 Task: Add Attachment from Trello to Card Card0000000402 in Board Board0000000101 in Workspace WS0000000034 in Trello. Add Cover Blue to Card Card0000000402 in Board Board0000000101 in Workspace WS0000000034 in Trello. Add "Copy Card To …" Button titled Button0000000402 to "bottom" of the list "To Do" to Card Card0000000402 in Board Board0000000101 in Workspace WS0000000034 in Trello. Add Description DS0000000402 to Card Card0000000402 in Board Board0000000101 in Workspace WS0000000034 in Trello. Add Comment CM0000000402 to Card Card0000000402 in Board Board0000000101 in Workspace WS0000000034 in Trello
Action: Mouse moved to (520, 555)
Screenshot: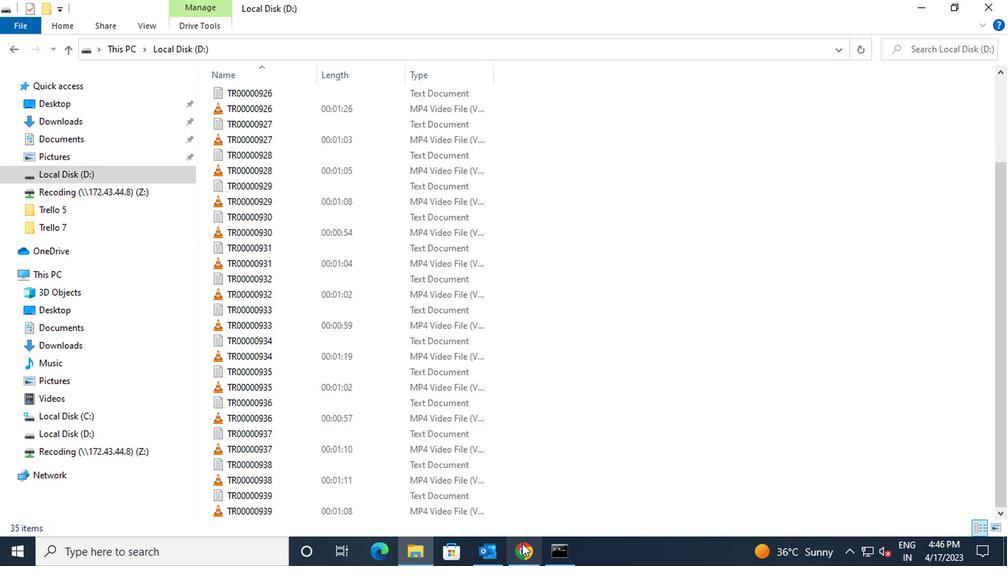 
Action: Mouse pressed left at (520, 555)
Screenshot: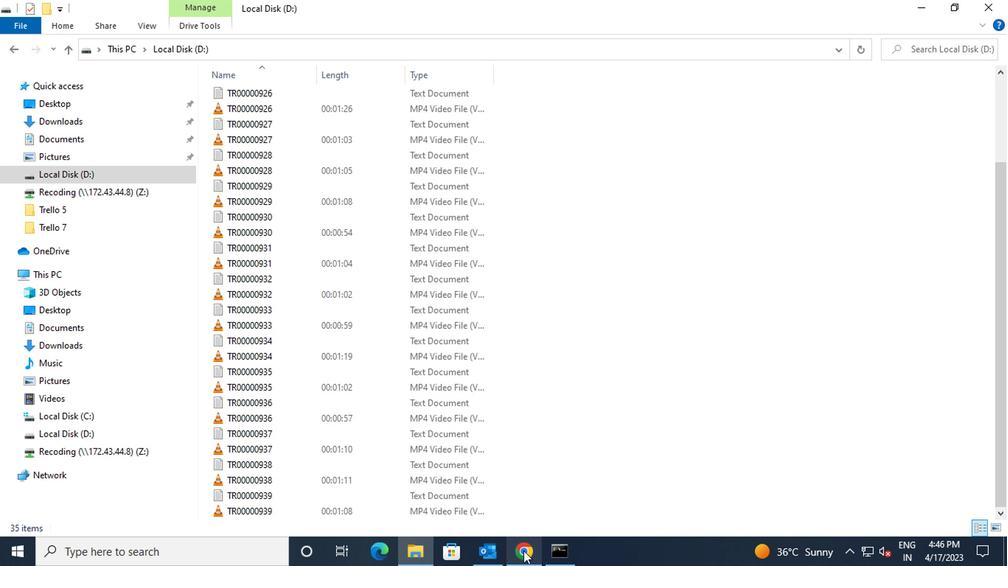 
Action: Mouse moved to (296, 241)
Screenshot: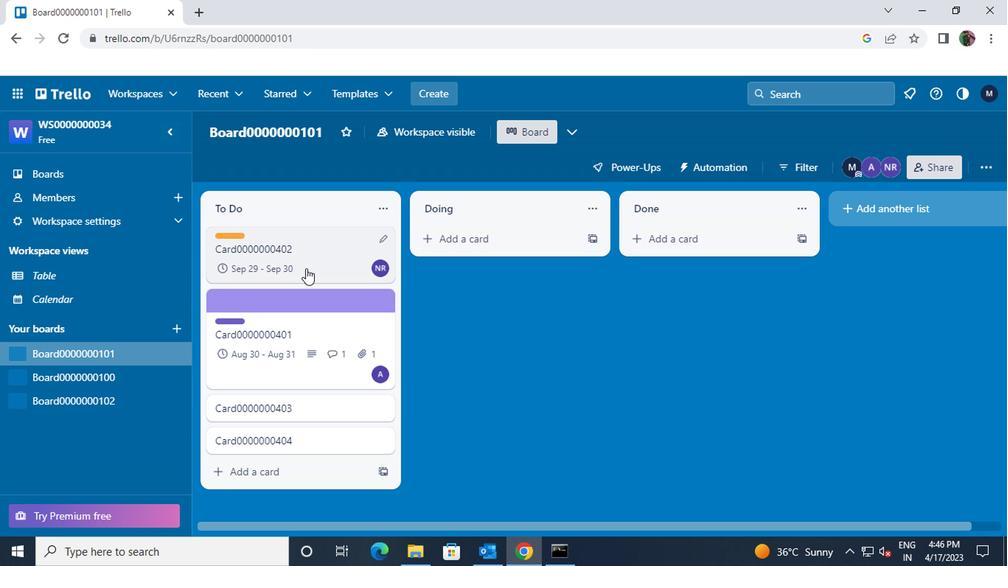 
Action: Mouse pressed left at (296, 241)
Screenshot: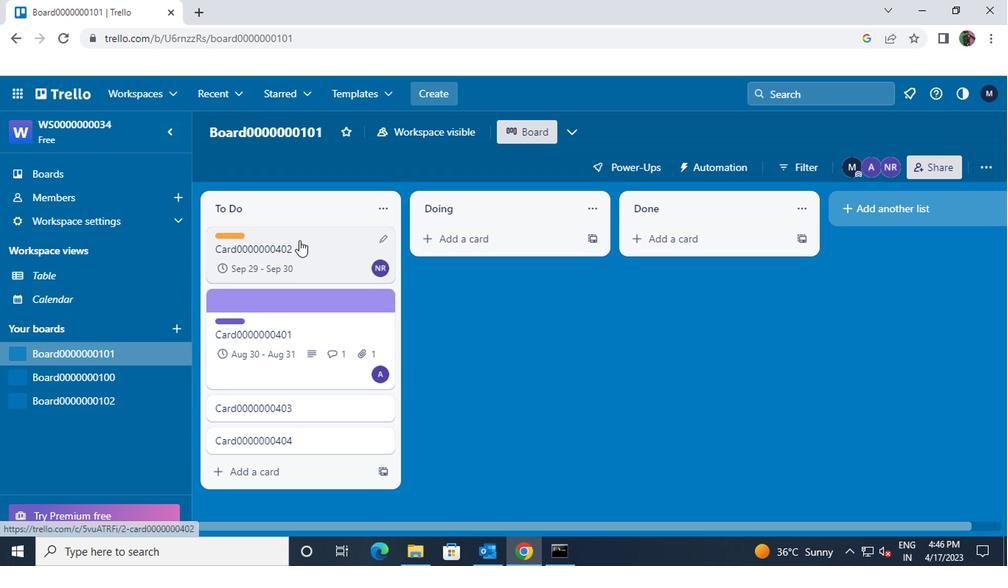
Action: Mouse moved to (679, 330)
Screenshot: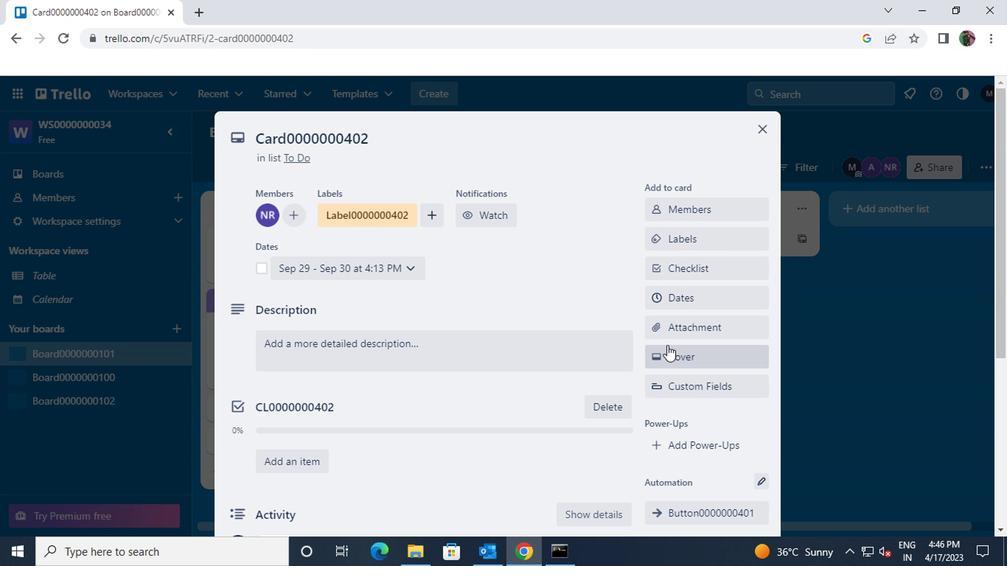 
Action: Mouse pressed left at (679, 330)
Screenshot: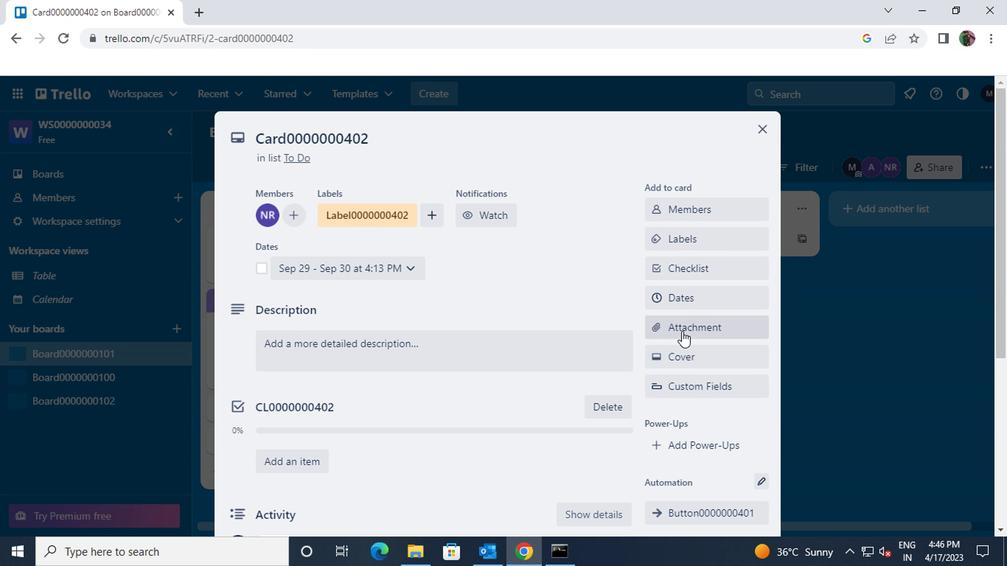 
Action: Mouse moved to (682, 181)
Screenshot: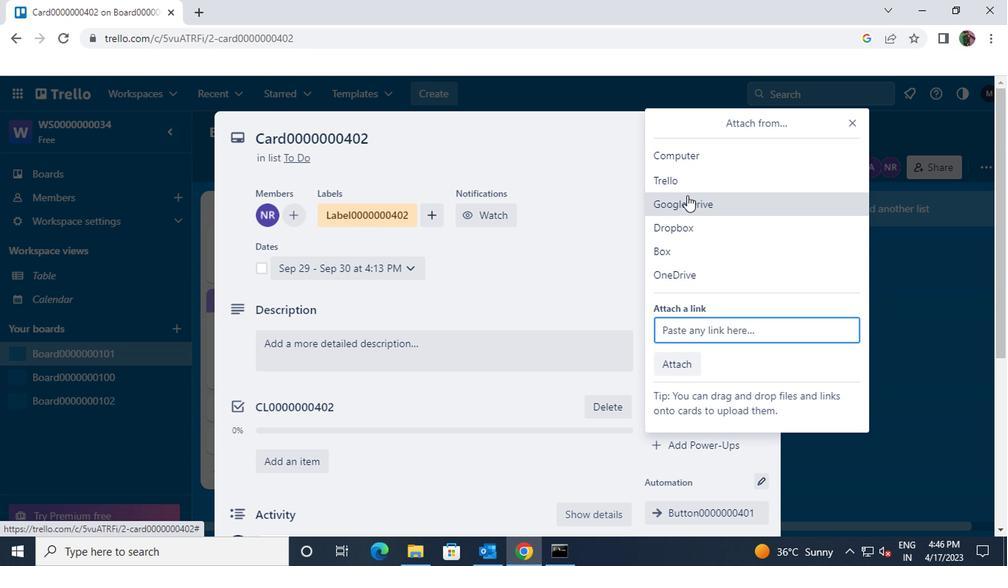 
Action: Mouse pressed left at (682, 181)
Screenshot: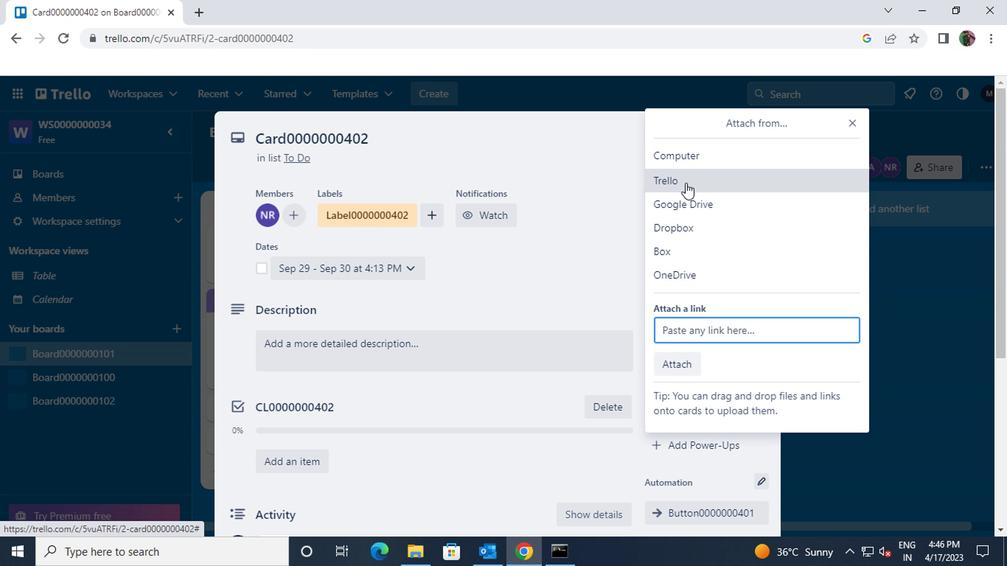 
Action: Mouse moved to (687, 237)
Screenshot: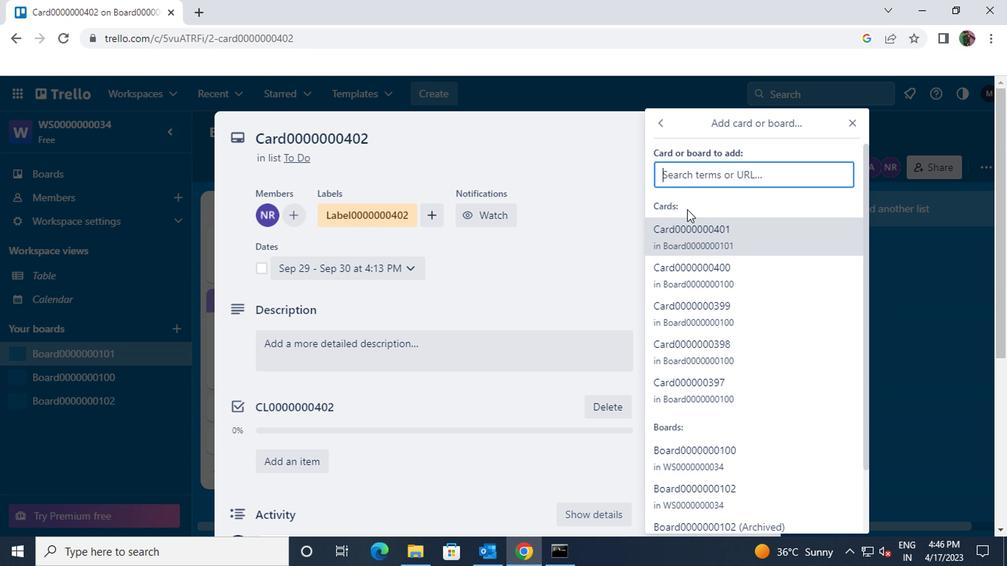 
Action: Mouse pressed left at (687, 237)
Screenshot: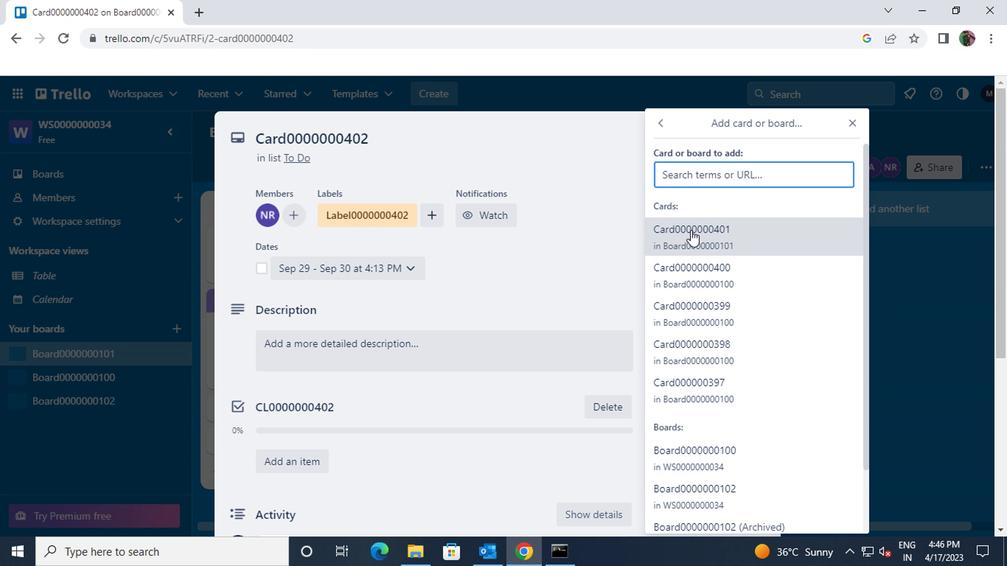 
Action: Mouse moved to (678, 354)
Screenshot: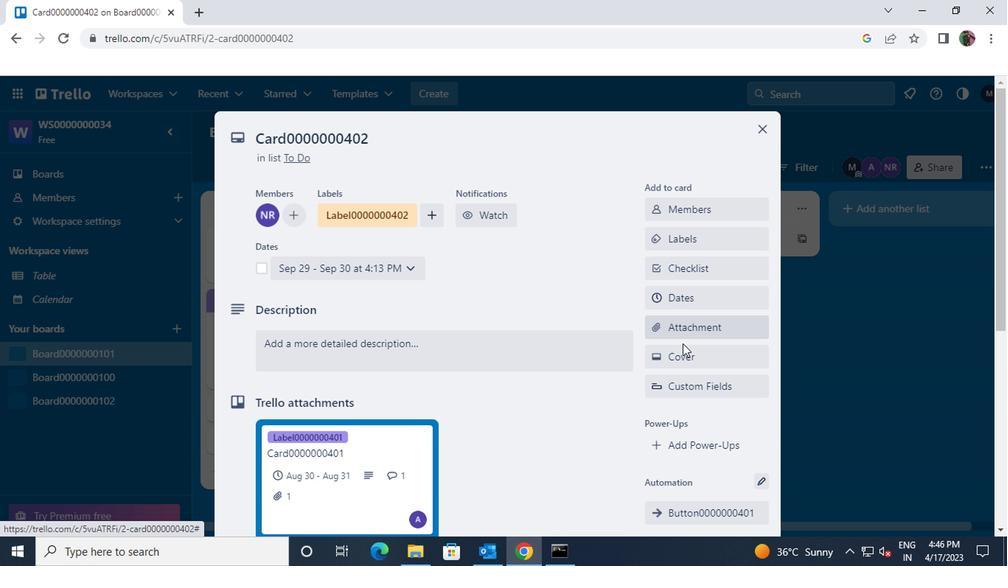 
Action: Mouse pressed left at (678, 354)
Screenshot: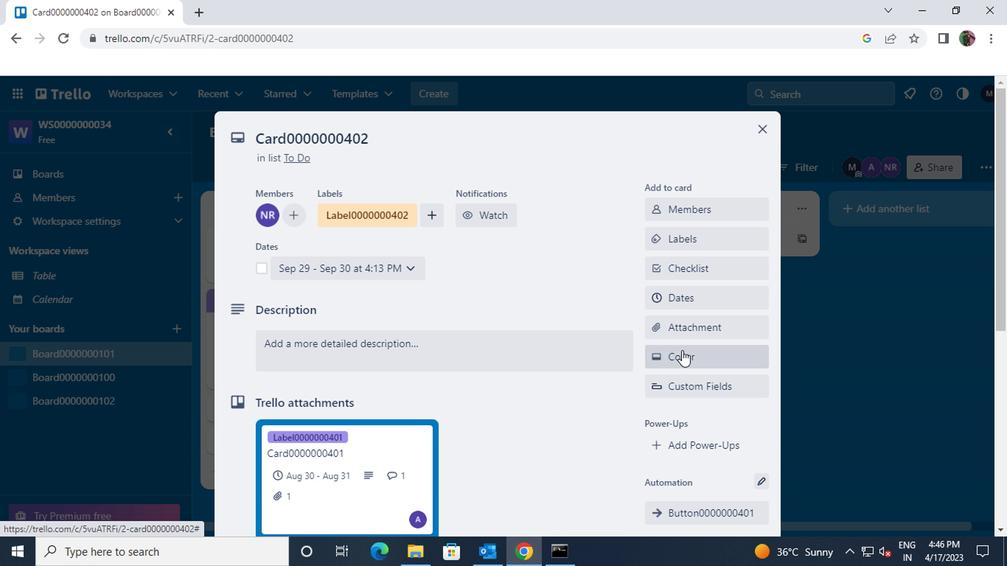 
Action: Mouse moved to (674, 287)
Screenshot: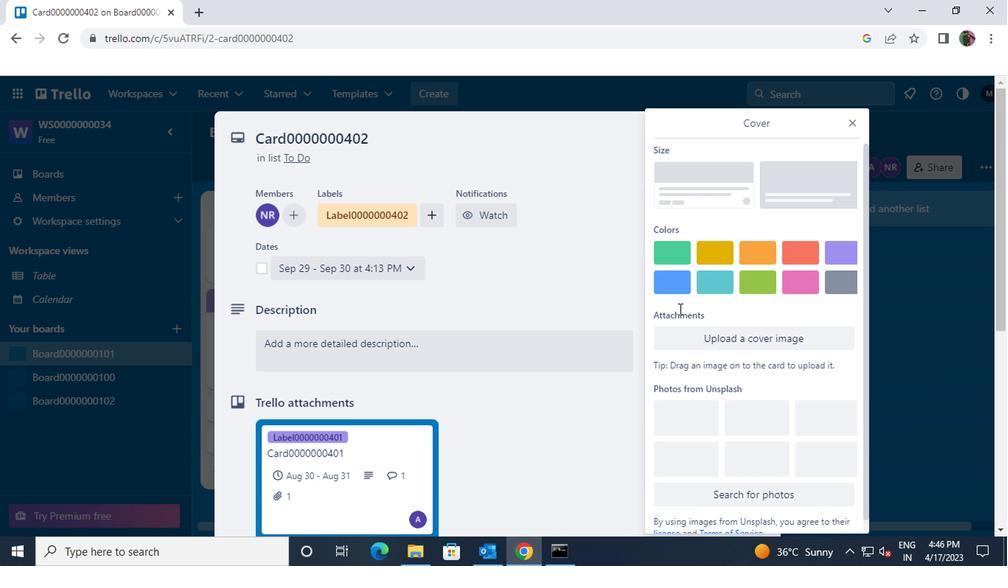 
Action: Mouse pressed left at (674, 287)
Screenshot: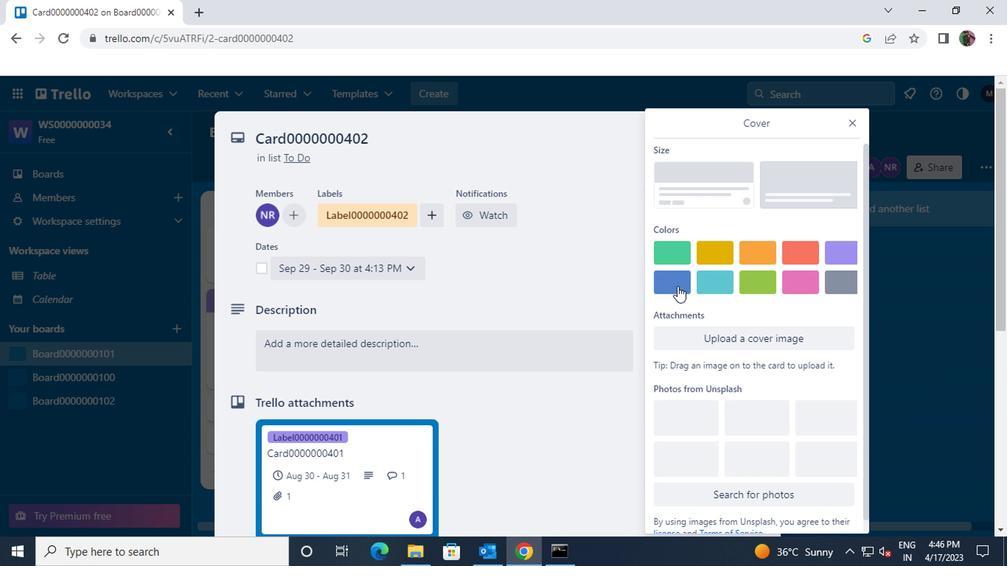 
Action: Mouse moved to (849, 126)
Screenshot: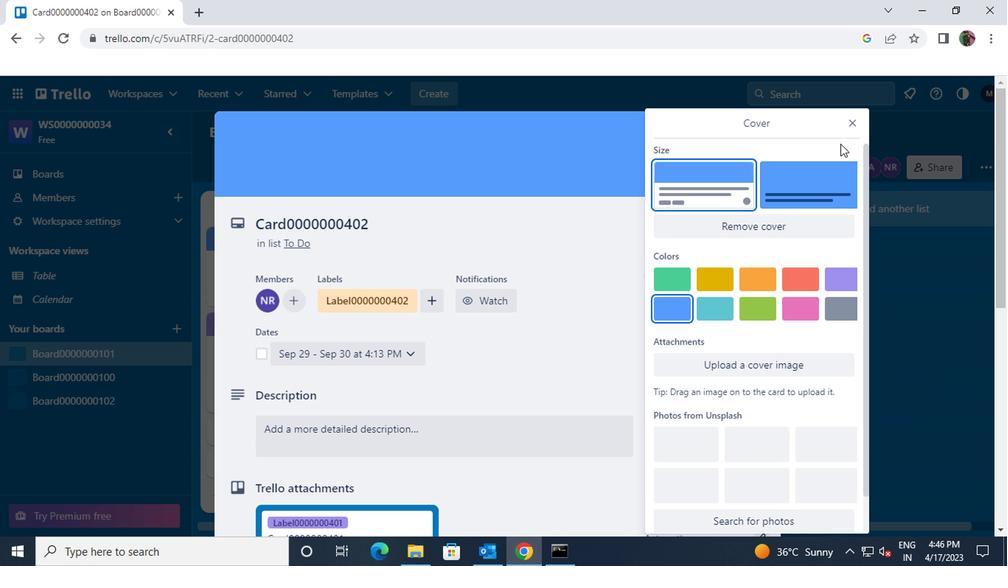 
Action: Mouse pressed left at (849, 126)
Screenshot: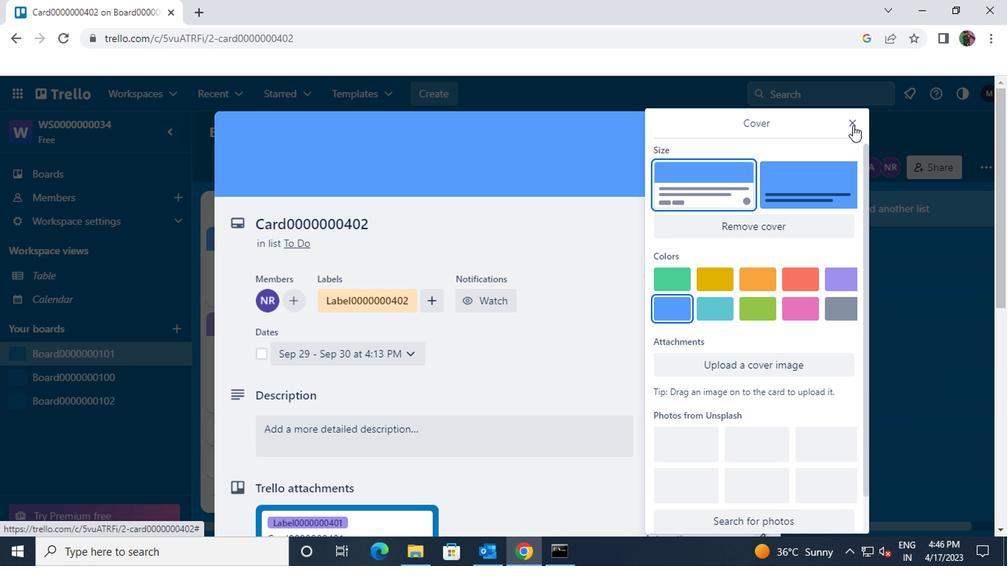 
Action: Mouse moved to (703, 324)
Screenshot: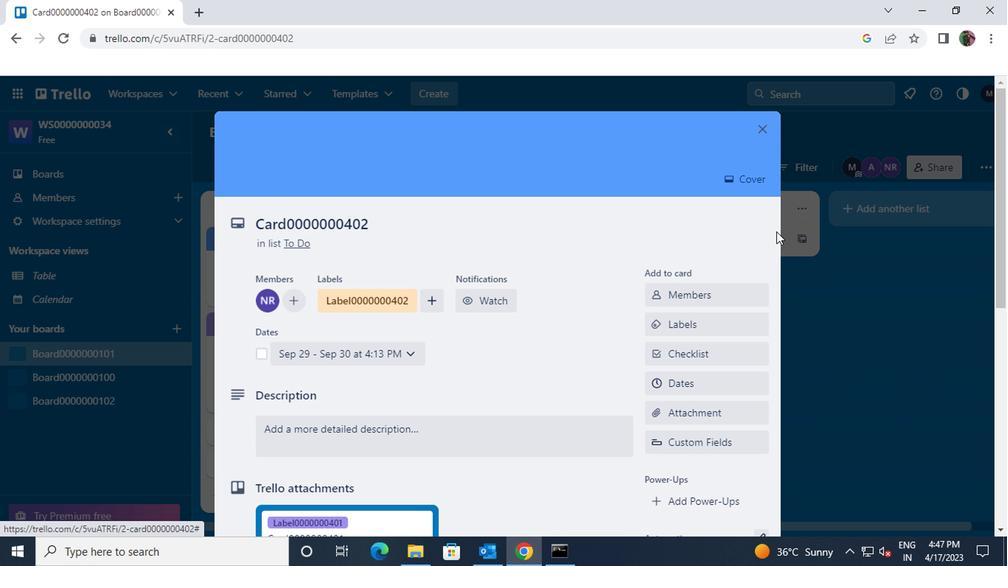 
Action: Mouse scrolled (703, 323) with delta (0, -1)
Screenshot: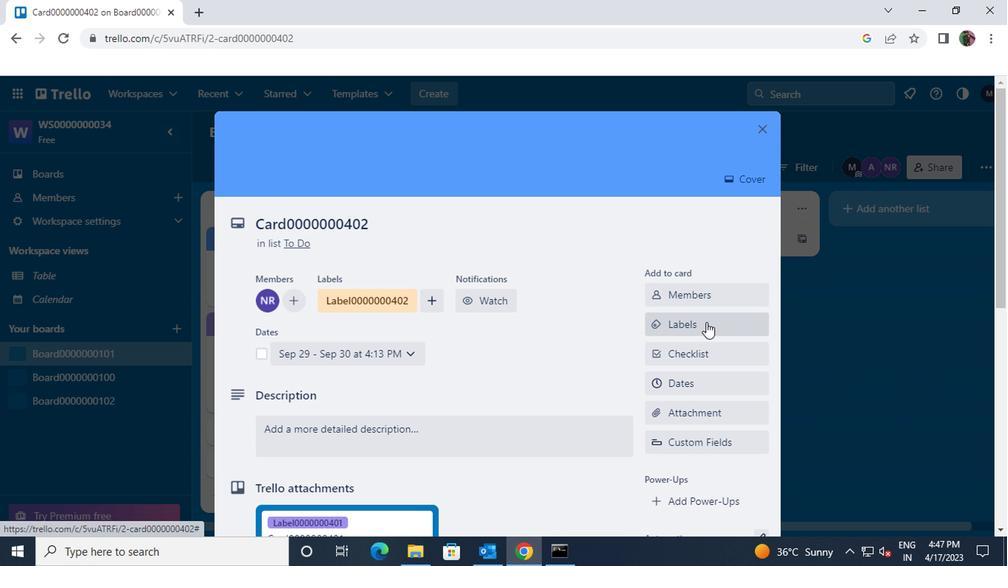 
Action: Mouse scrolled (703, 323) with delta (0, -1)
Screenshot: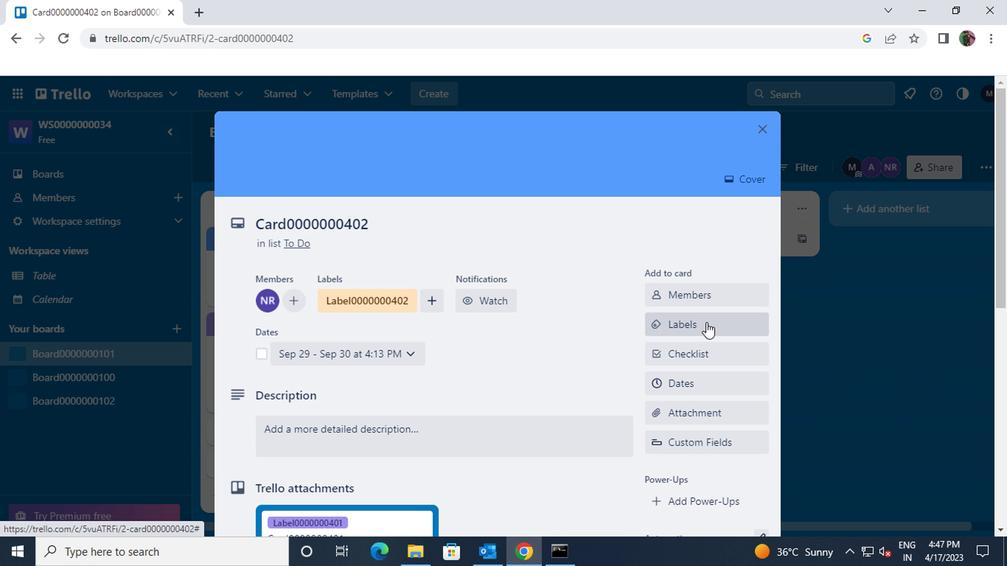 
Action: Mouse scrolled (703, 323) with delta (0, -1)
Screenshot: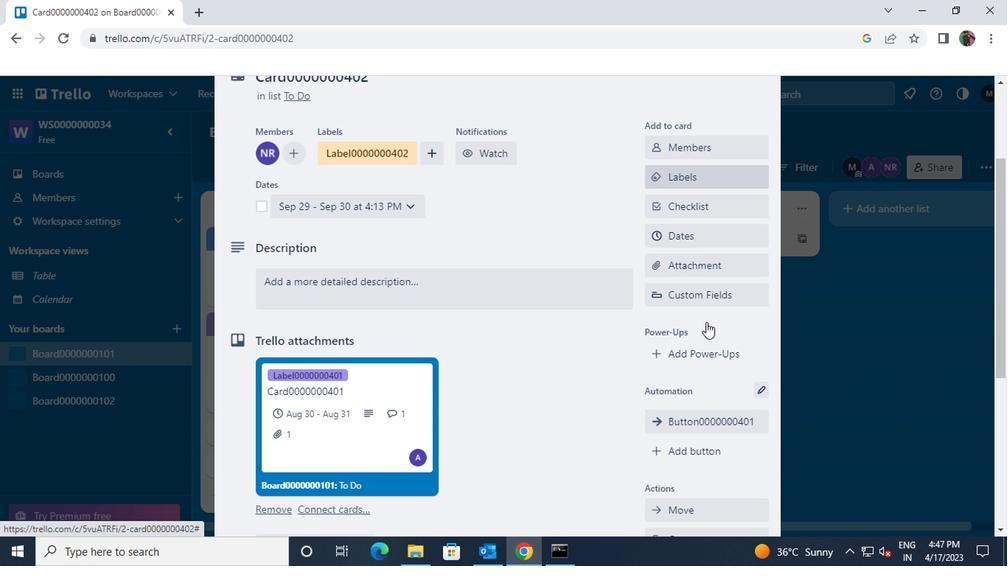 
Action: Mouse moved to (677, 375)
Screenshot: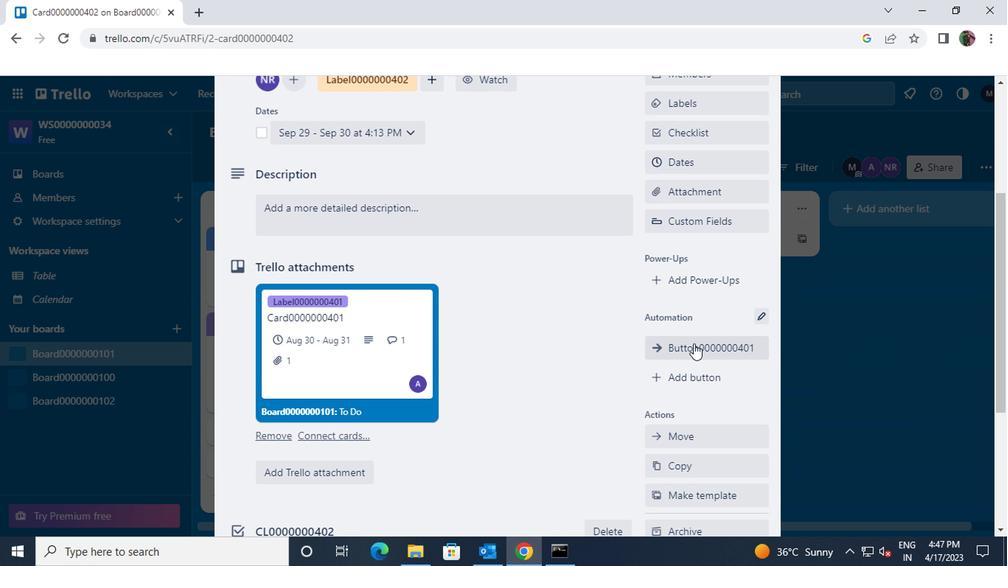 
Action: Mouse pressed left at (677, 375)
Screenshot: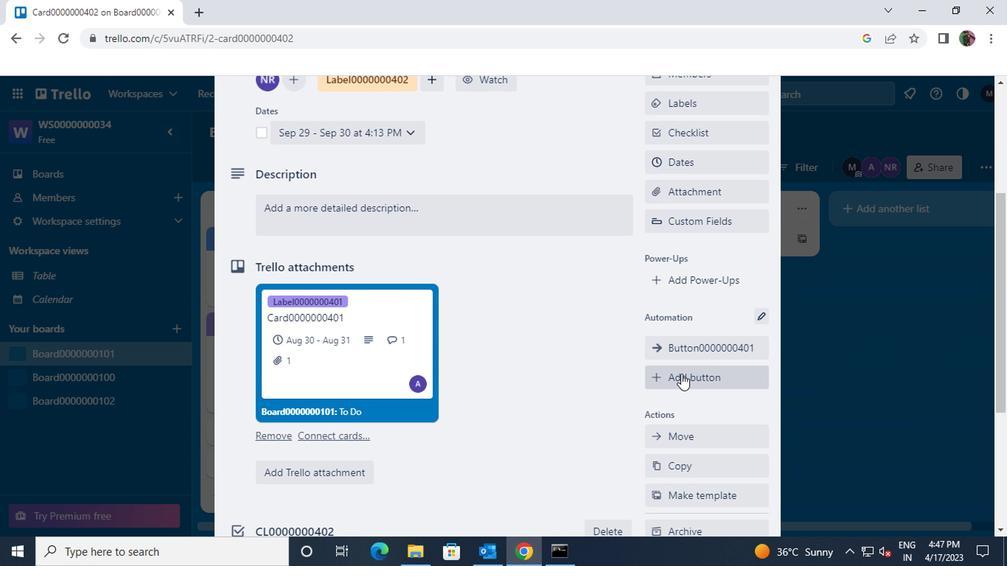 
Action: Mouse moved to (696, 188)
Screenshot: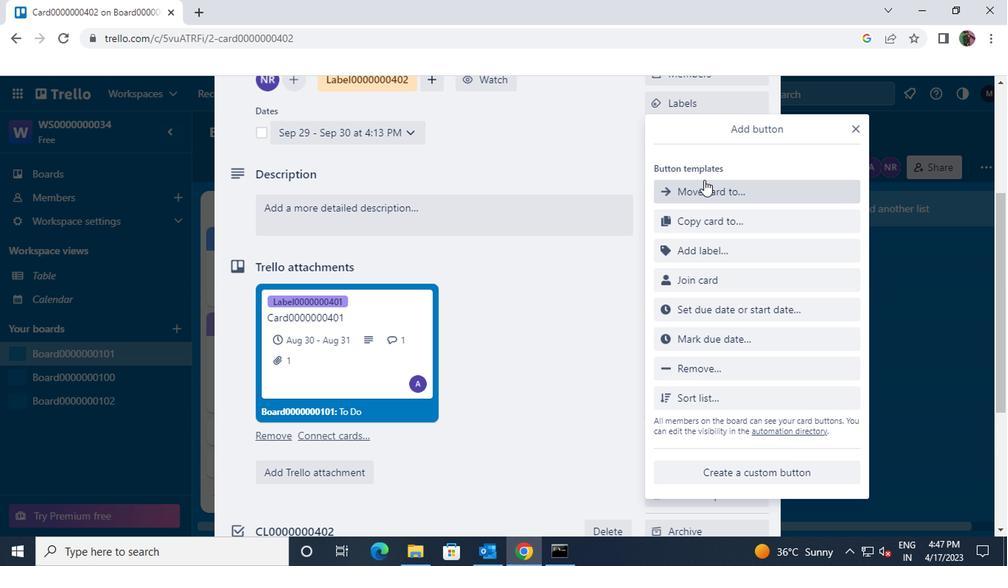 
Action: Mouse pressed left at (696, 188)
Screenshot: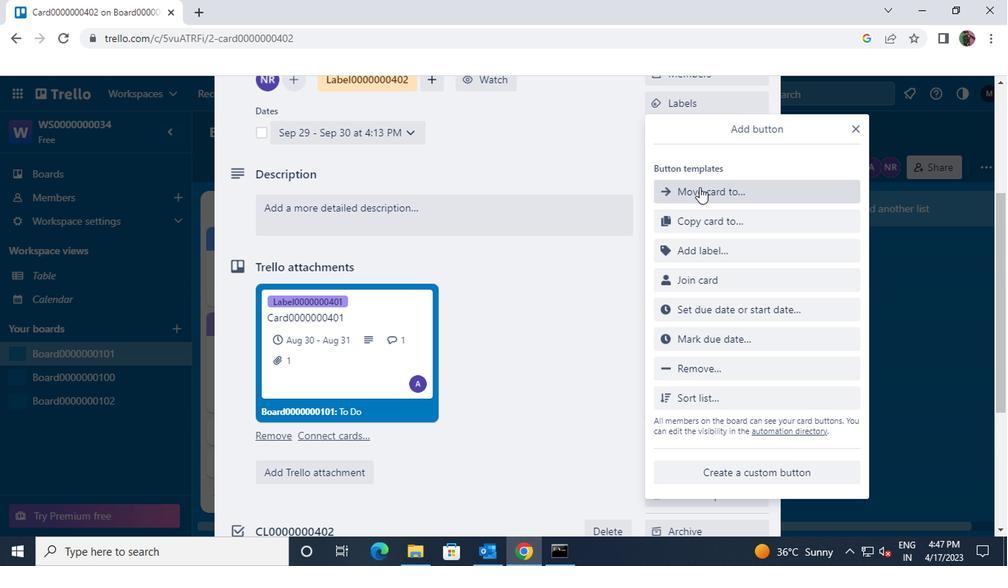 
Action: Mouse moved to (697, 188)
Screenshot: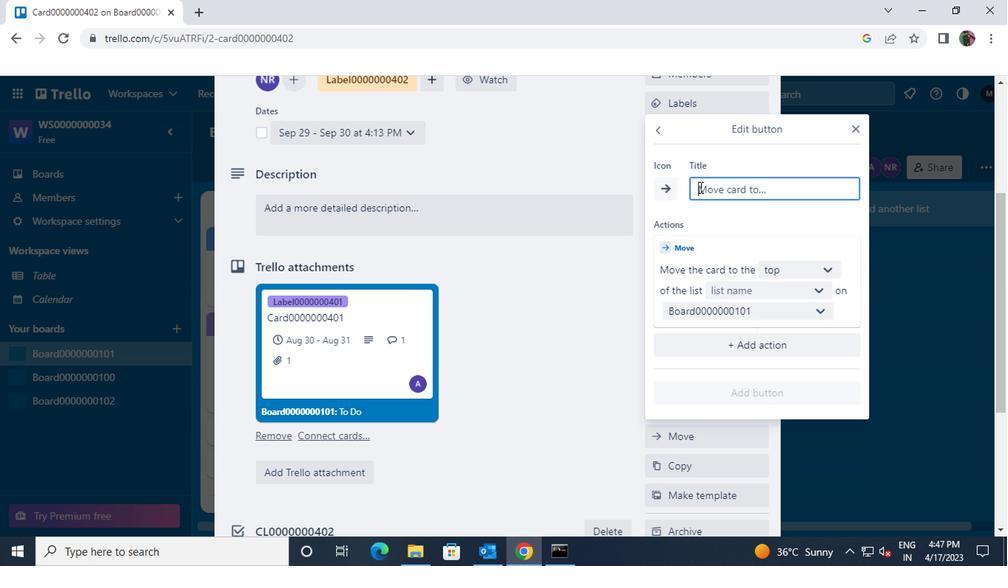 
Action: Mouse pressed left at (697, 188)
Screenshot: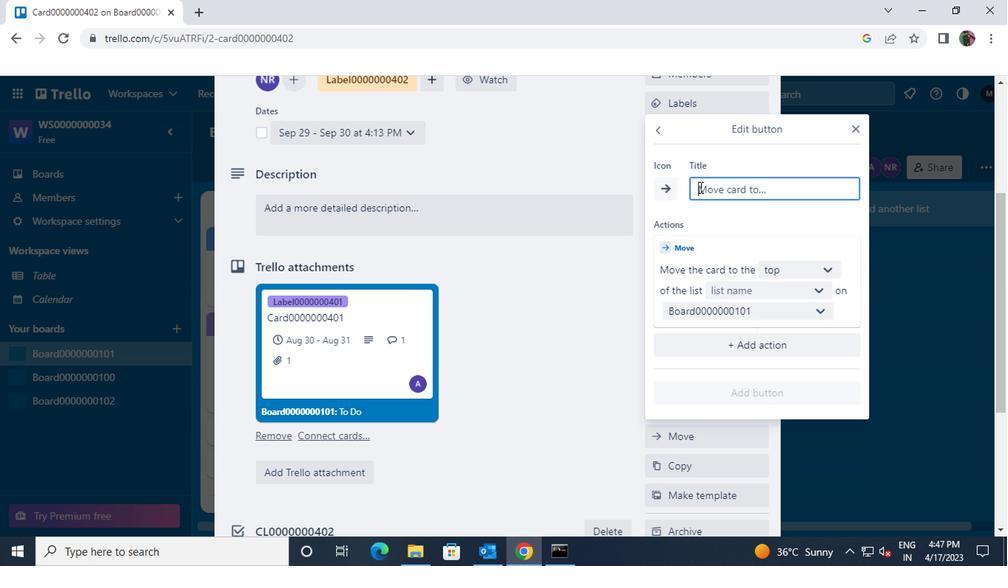 
Action: Key pressed <Key.shift>BUTTON
Screenshot: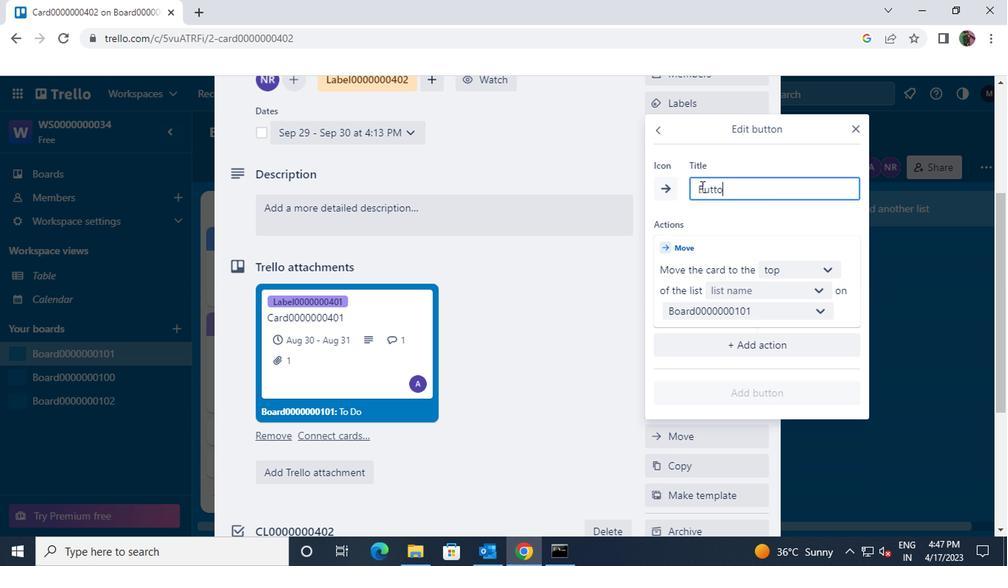 
Action: Mouse moved to (825, 271)
Screenshot: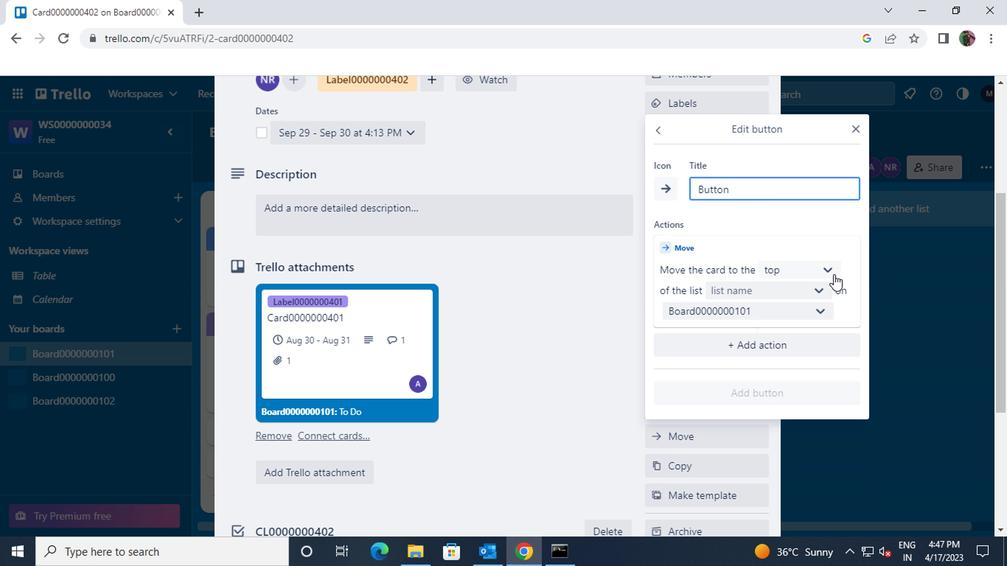 
Action: Mouse pressed left at (825, 271)
Screenshot: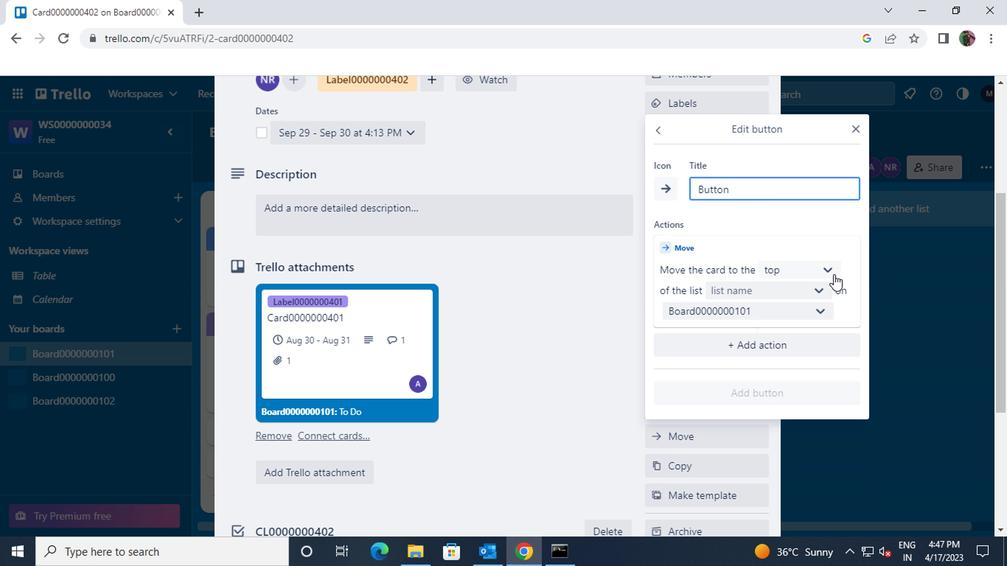 
Action: Mouse moved to (814, 299)
Screenshot: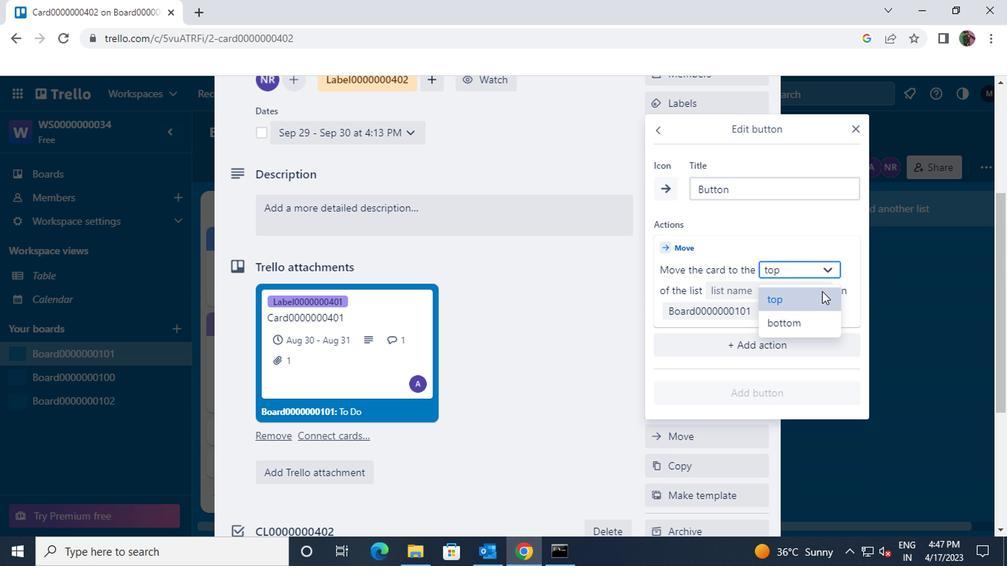 
Action: Mouse pressed left at (814, 299)
Screenshot: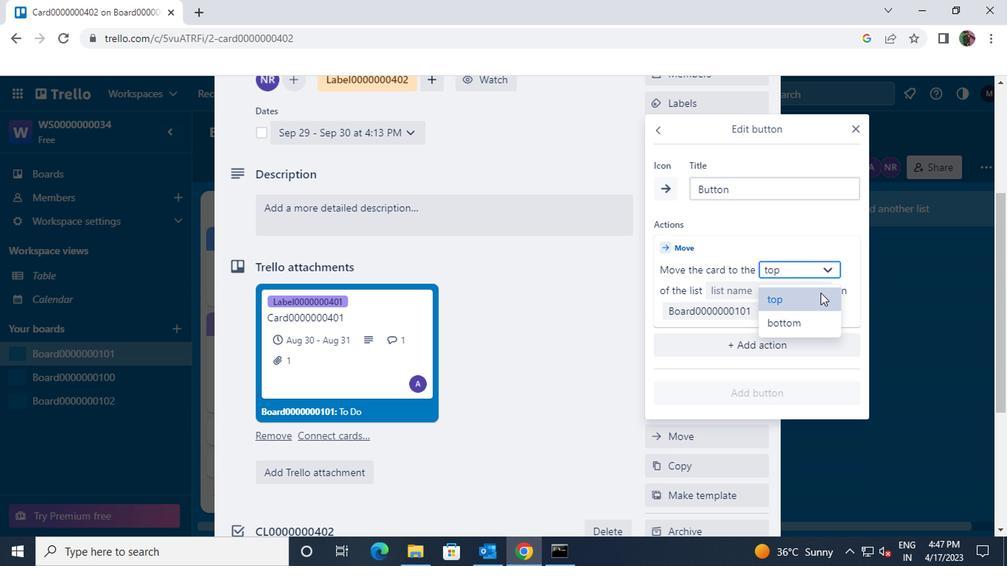 
Action: Mouse moved to (813, 290)
Screenshot: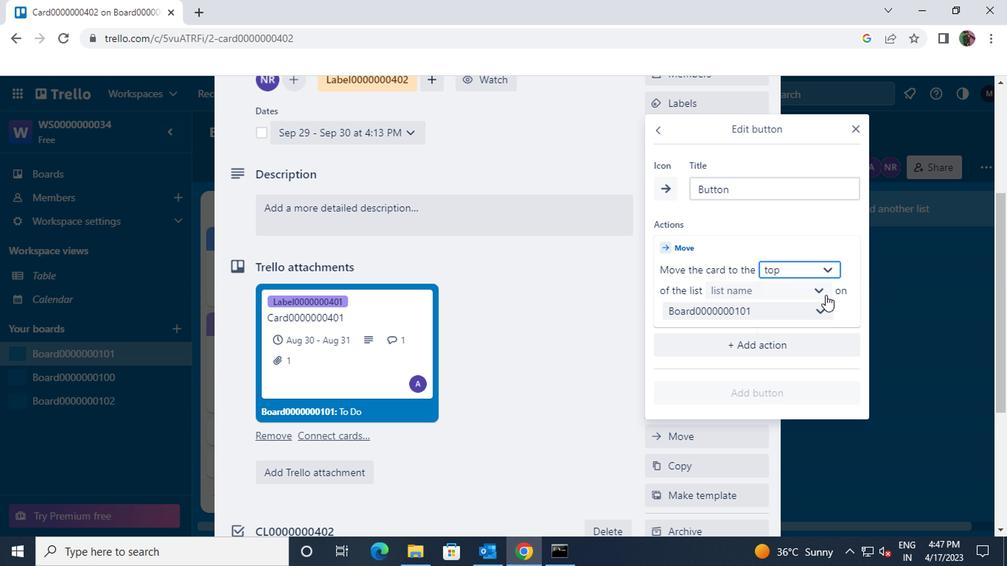 
Action: Mouse pressed left at (813, 290)
Screenshot: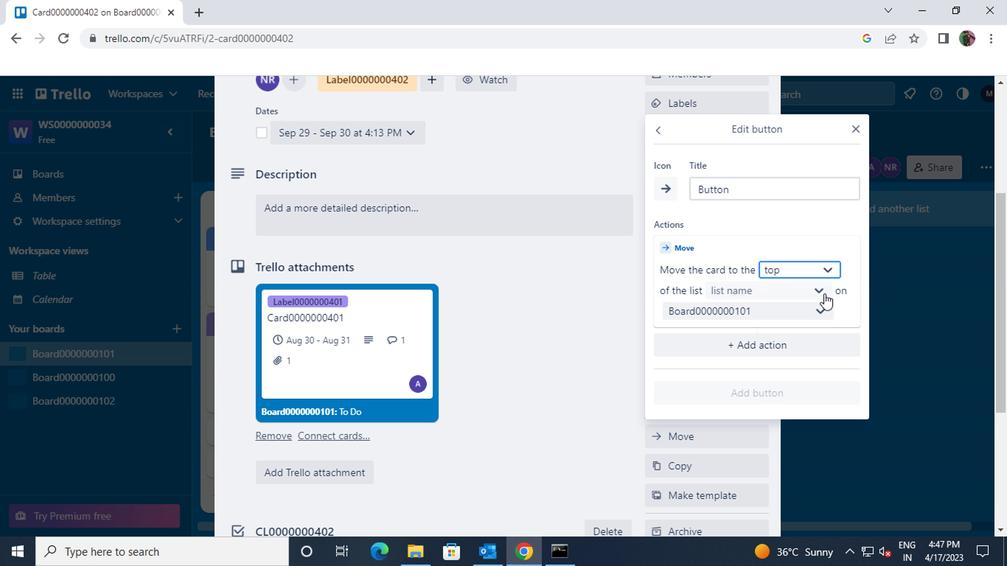 
Action: Mouse moved to (775, 321)
Screenshot: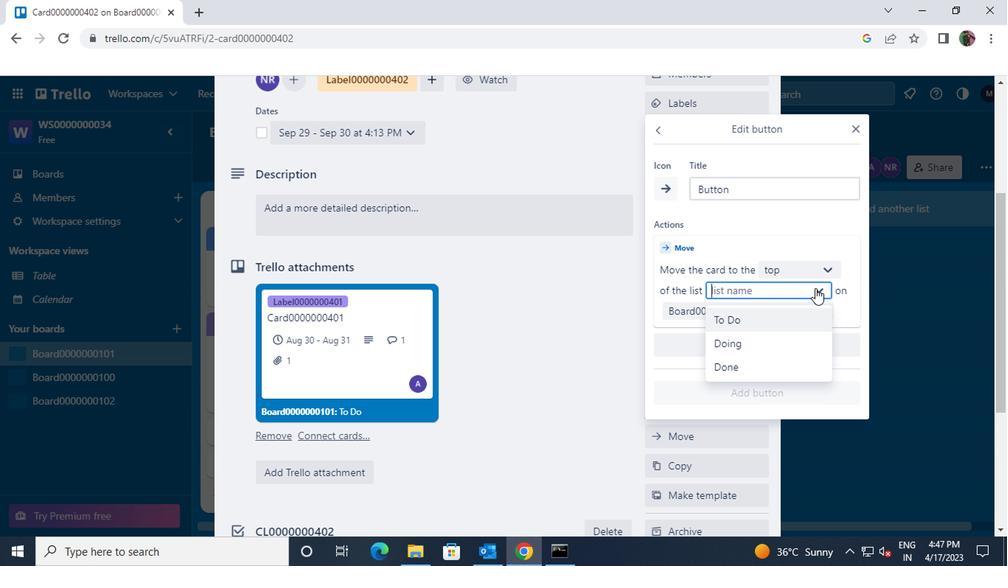 
Action: Mouse pressed left at (775, 321)
Screenshot: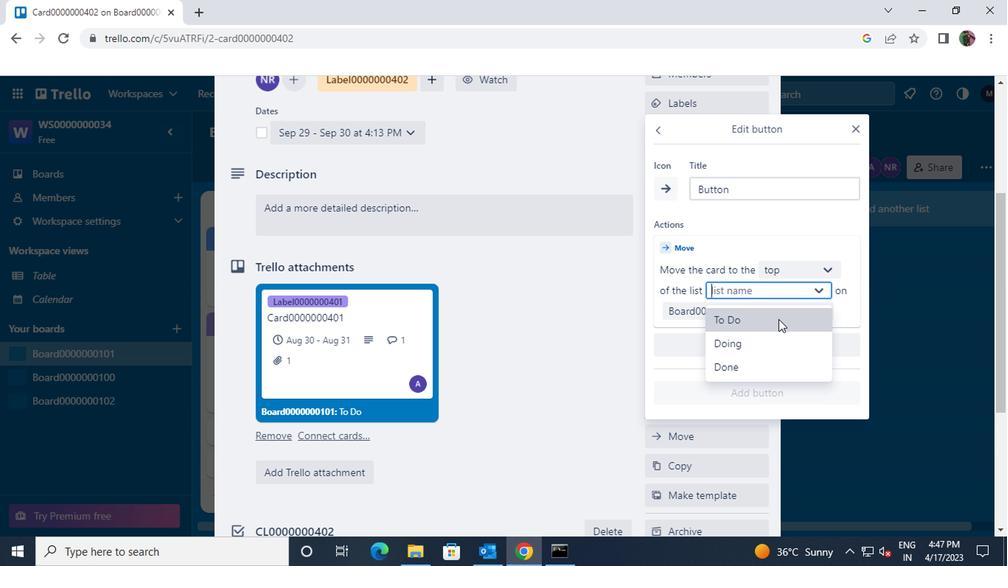
Action: Mouse moved to (752, 385)
Screenshot: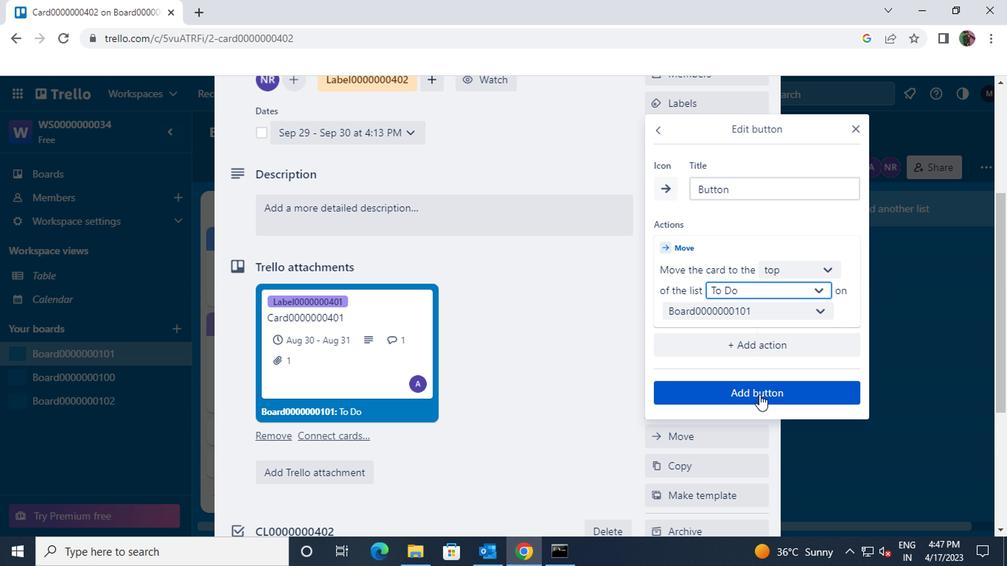 
Action: Mouse pressed left at (752, 385)
Screenshot: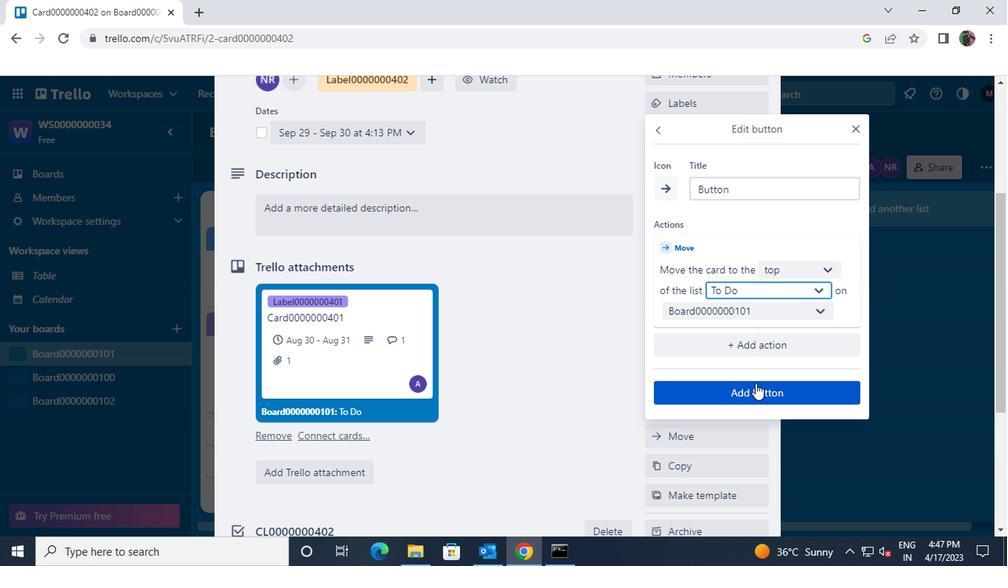 
Action: Mouse moved to (556, 217)
Screenshot: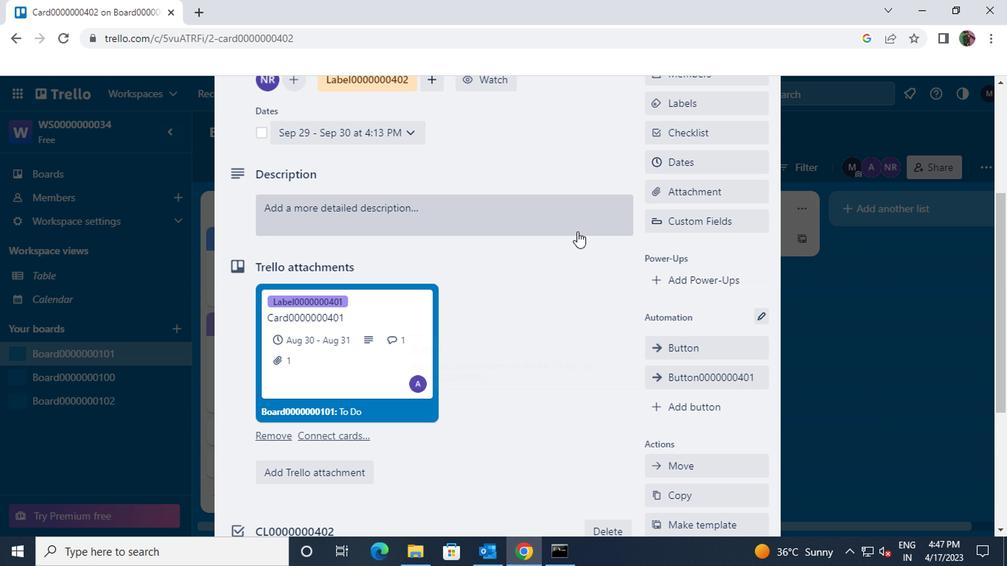 
Action: Mouse pressed left at (556, 217)
Screenshot: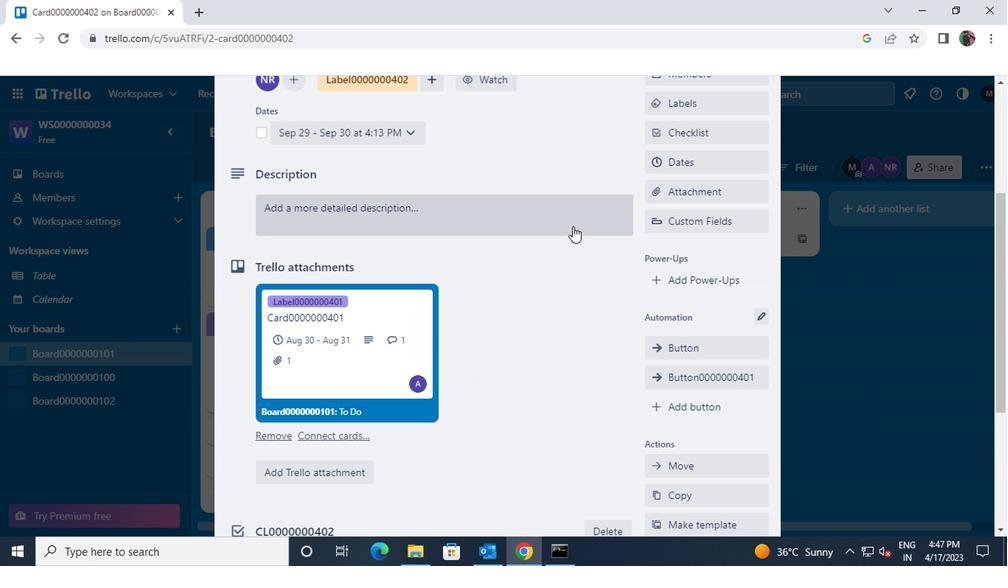 
Action: Key pressed <Key.shift>DS00000004002
Screenshot: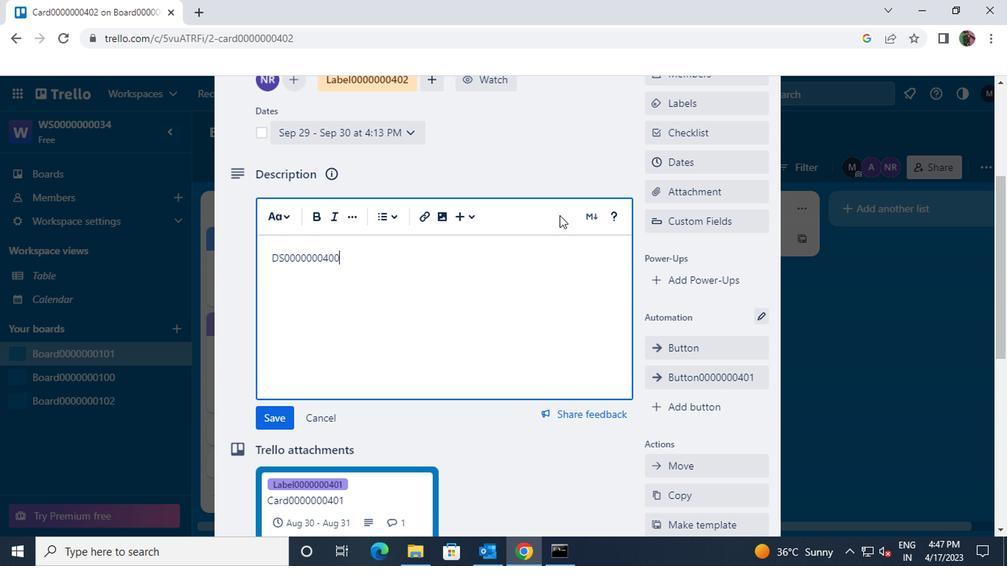 
Action: Mouse moved to (282, 420)
Screenshot: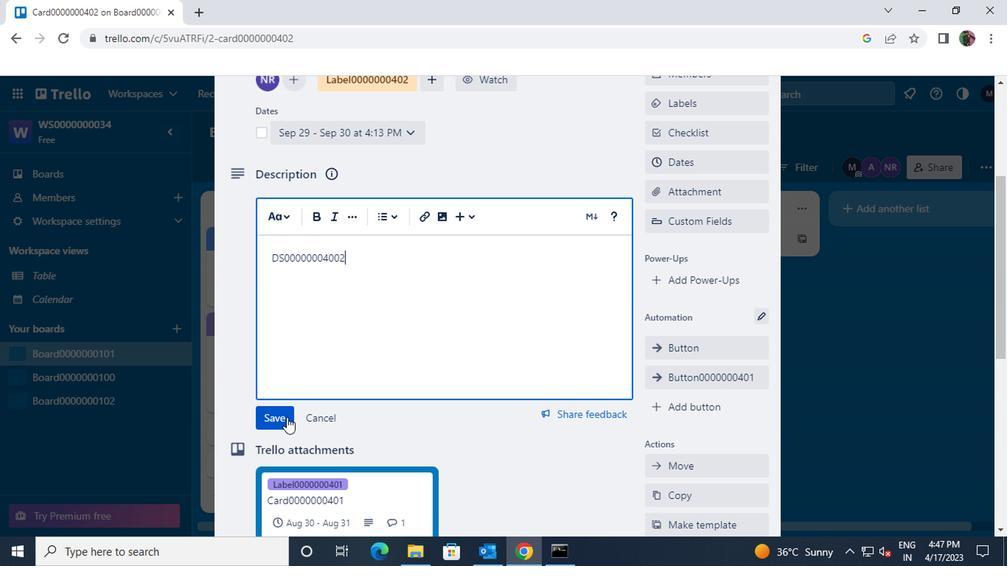 
Action: Mouse pressed left at (282, 420)
Screenshot: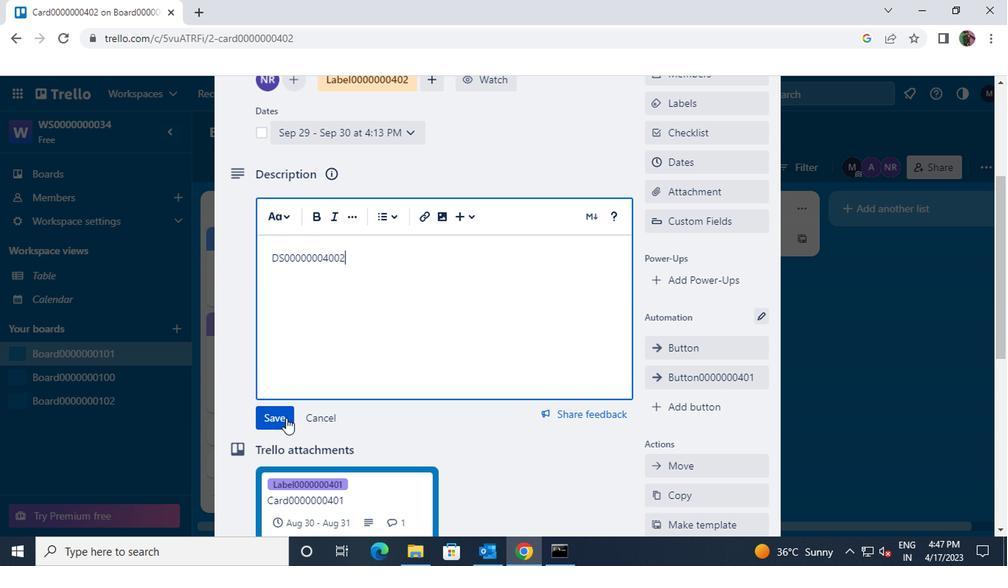 
Action: Mouse scrolled (282, 420) with delta (0, 0)
Screenshot: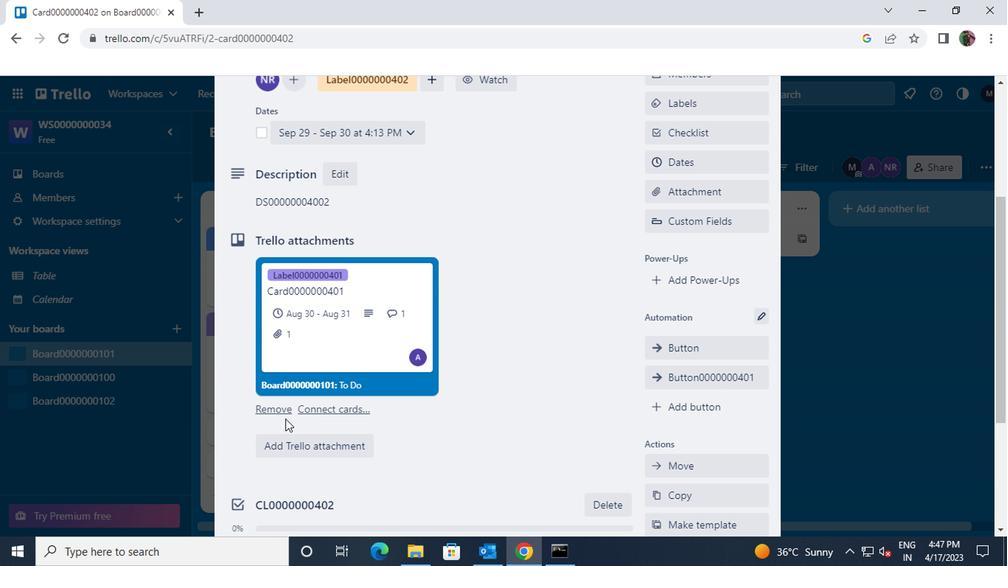 
Action: Mouse scrolled (282, 420) with delta (0, 0)
Screenshot: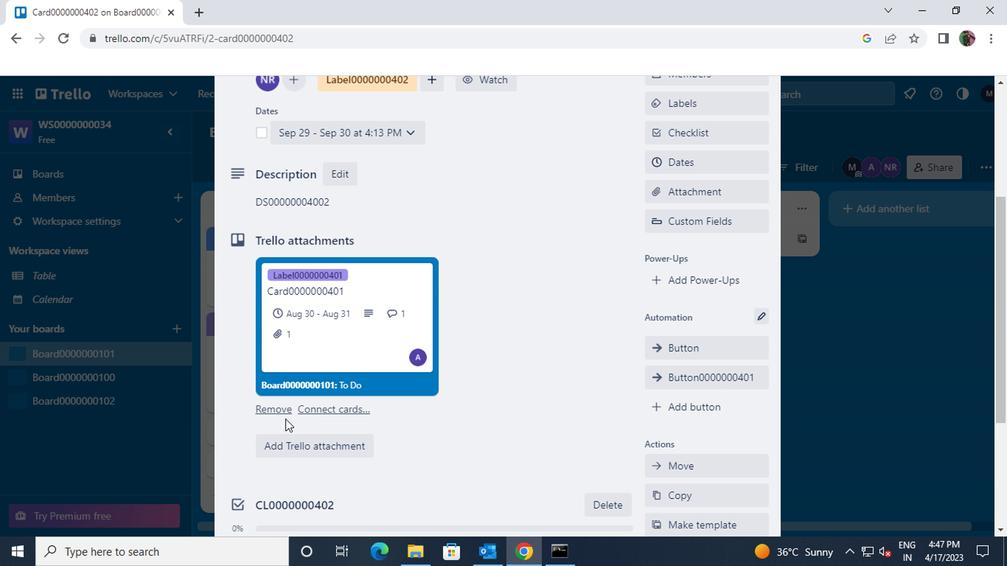 
Action: Mouse moved to (284, 419)
Screenshot: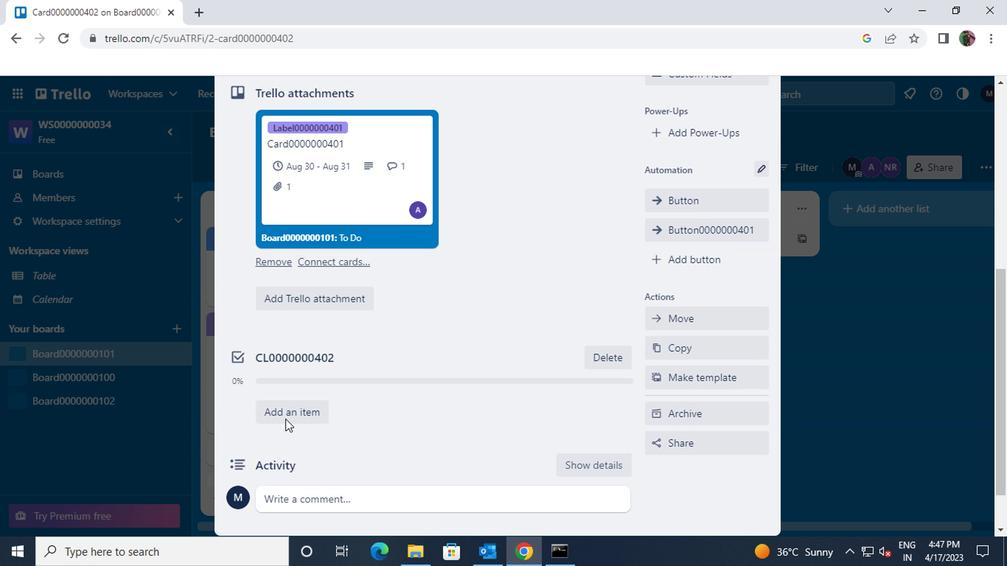 
Action: Mouse scrolled (284, 418) with delta (0, 0)
Screenshot: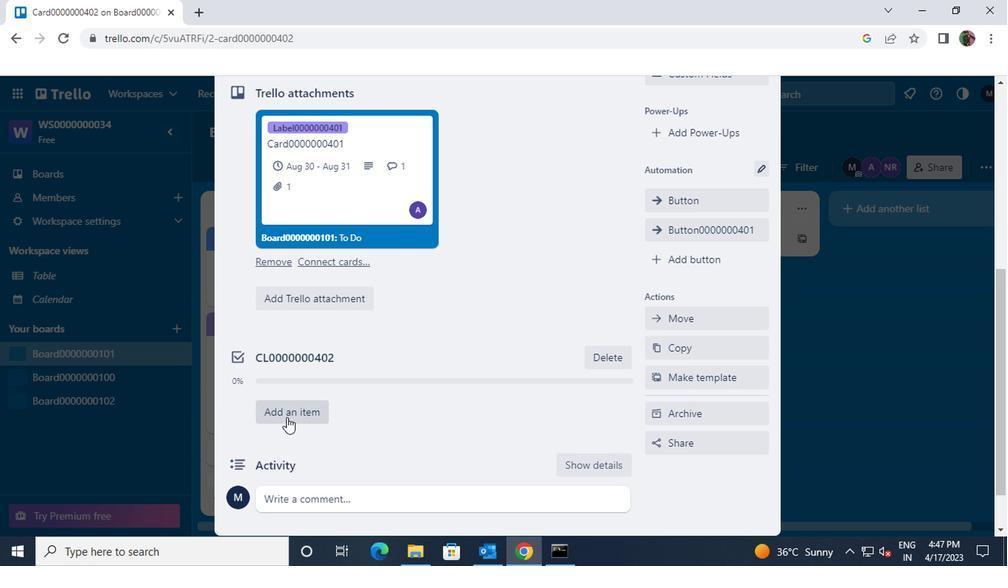 
Action: Mouse moved to (284, 439)
Screenshot: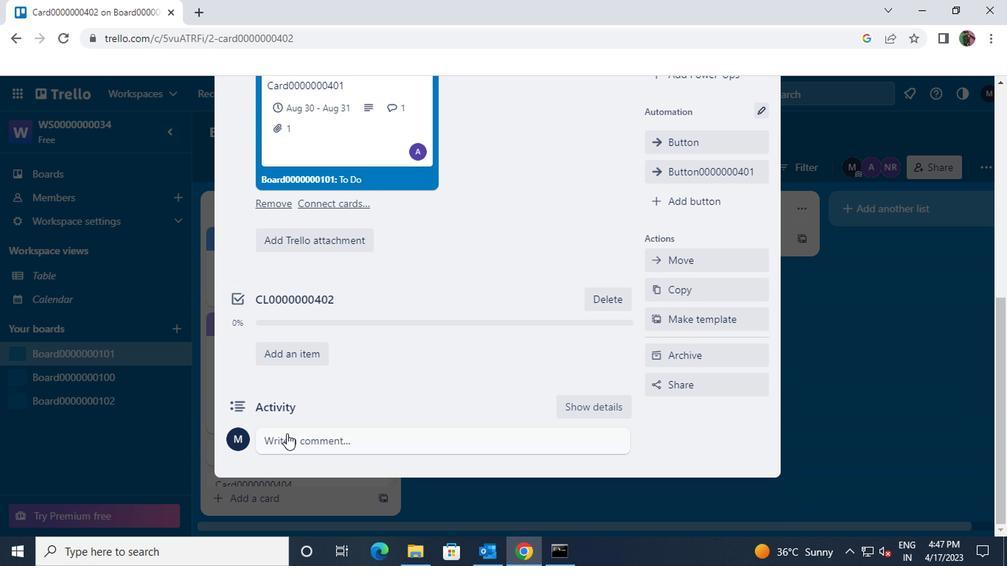 
Action: Mouse pressed left at (284, 439)
Screenshot: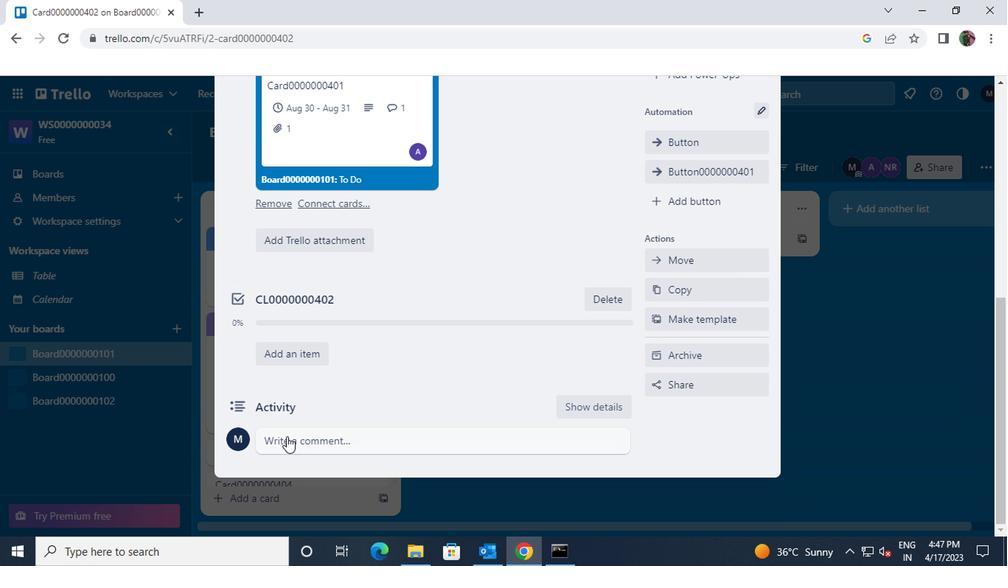 
Action: Key pressed <Key.shift>CM00000004002
Screenshot: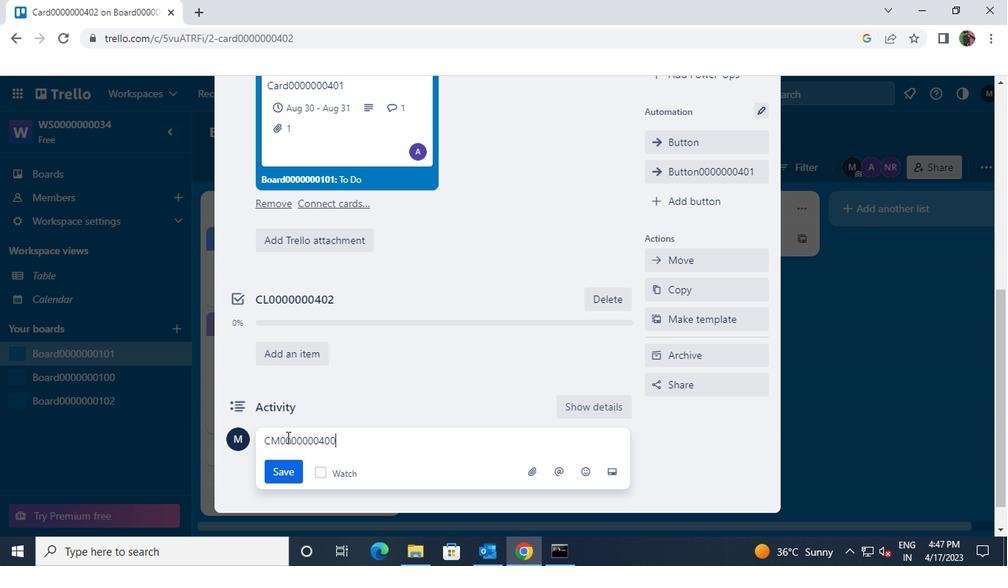
Action: Mouse moved to (283, 469)
Screenshot: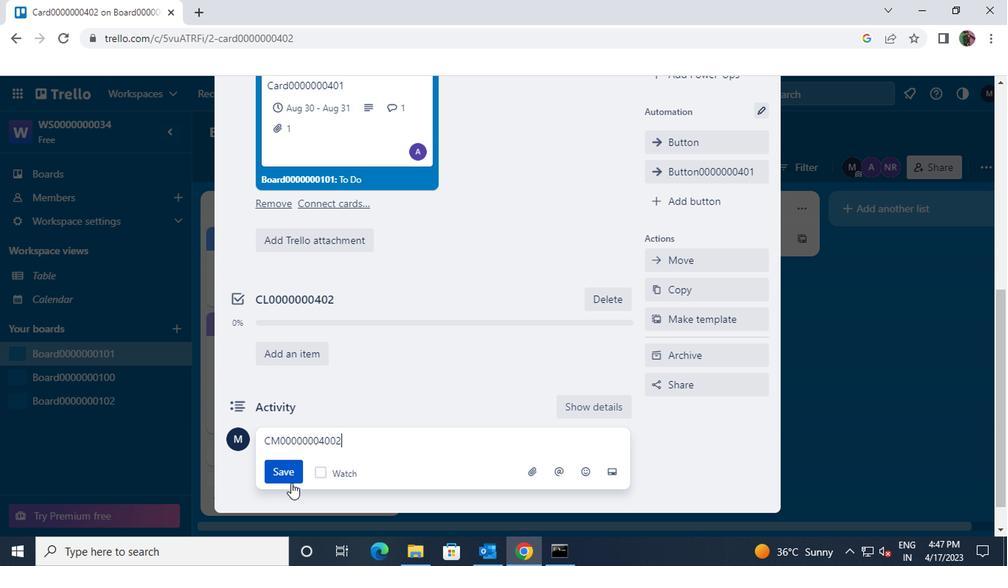 
Action: Mouse pressed left at (283, 469)
Screenshot: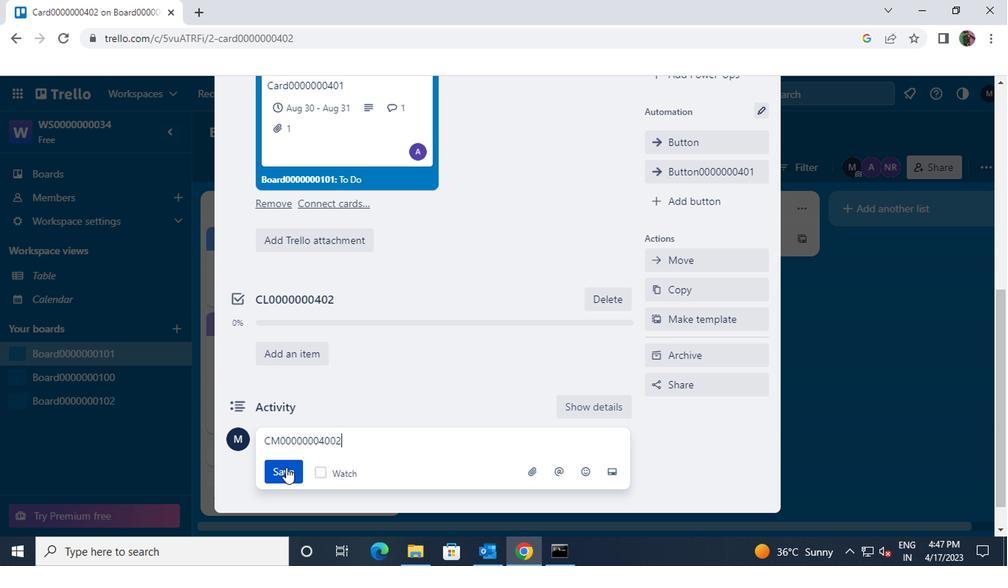 
